 Task: In the Contact  GenesisThompson81@nbcnewyork.com, Log Email with description: 'Received an email from a customer with a support request.'; Add date: '13 August, 2023', attach the document: Contract.pdf. Logged in from softage.1@softage.net
Action: Mouse moved to (81, 55)
Screenshot: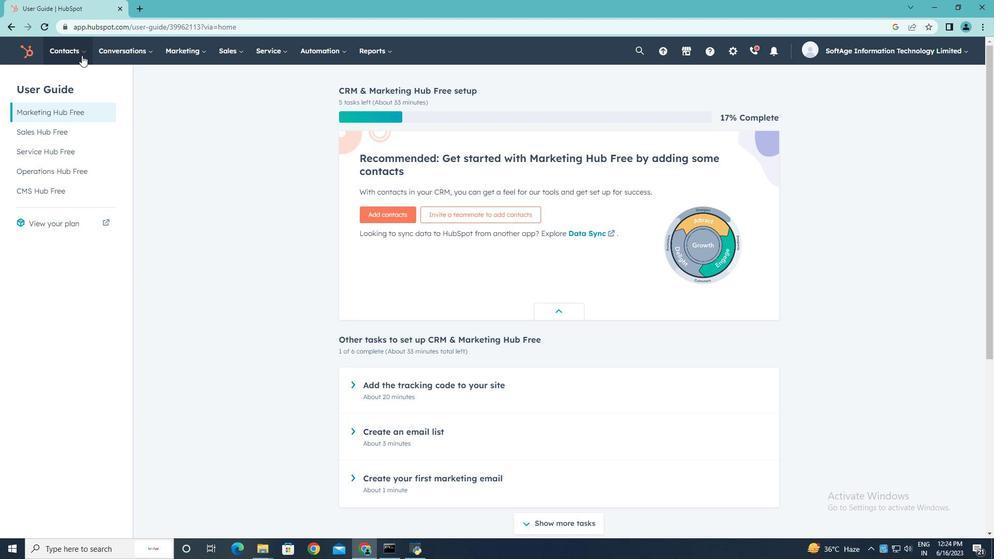 
Action: Mouse pressed left at (81, 55)
Screenshot: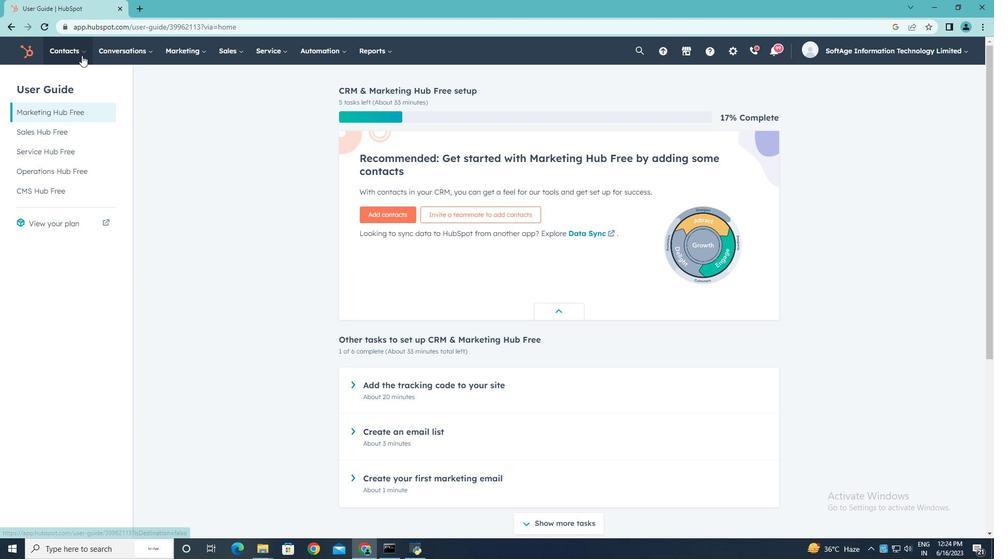 
Action: Mouse moved to (76, 78)
Screenshot: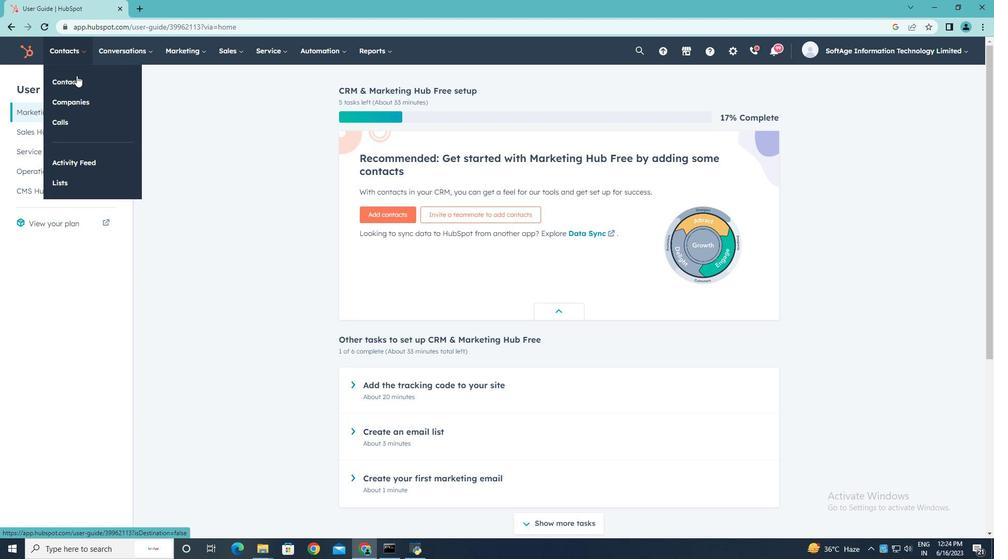 
Action: Mouse pressed left at (76, 78)
Screenshot: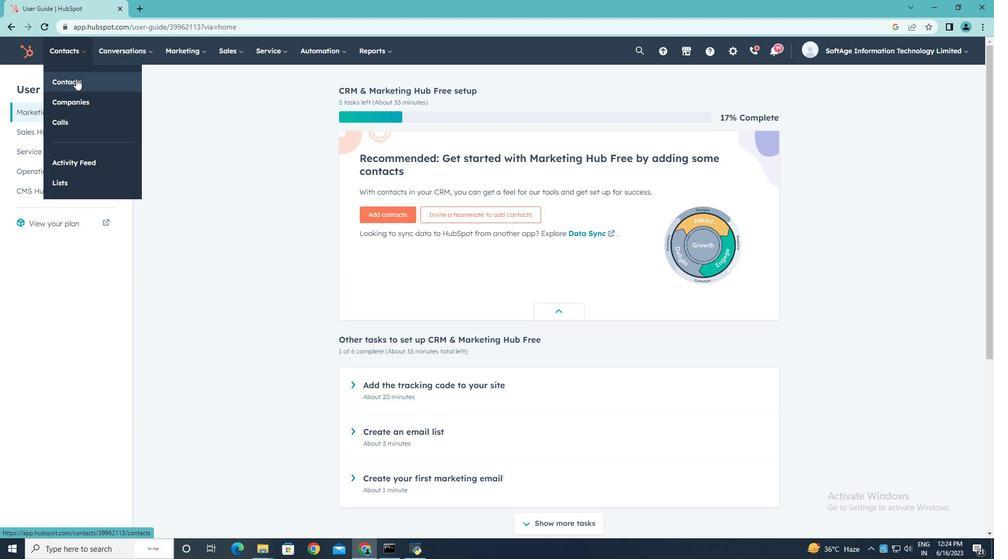 
Action: Mouse moved to (64, 168)
Screenshot: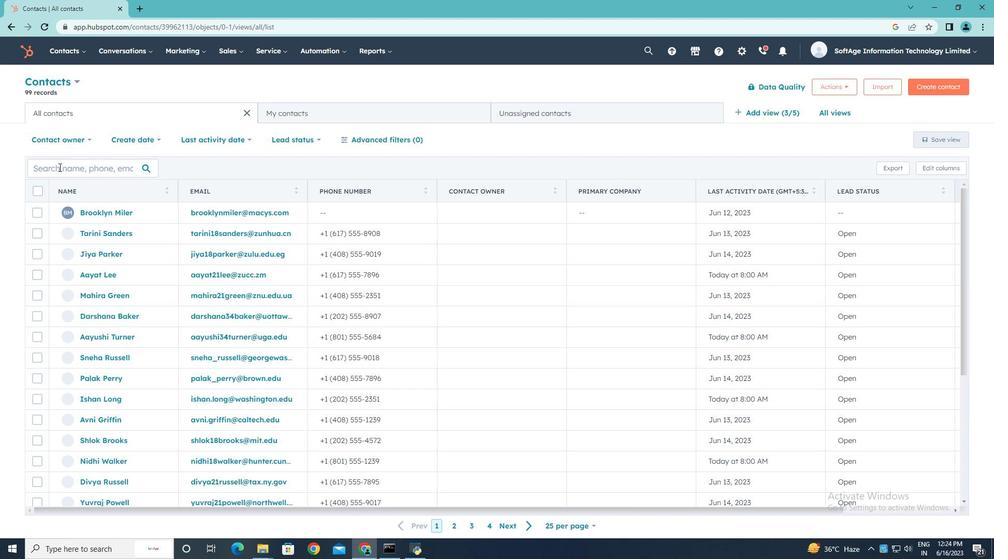 
Action: Mouse pressed left at (64, 168)
Screenshot: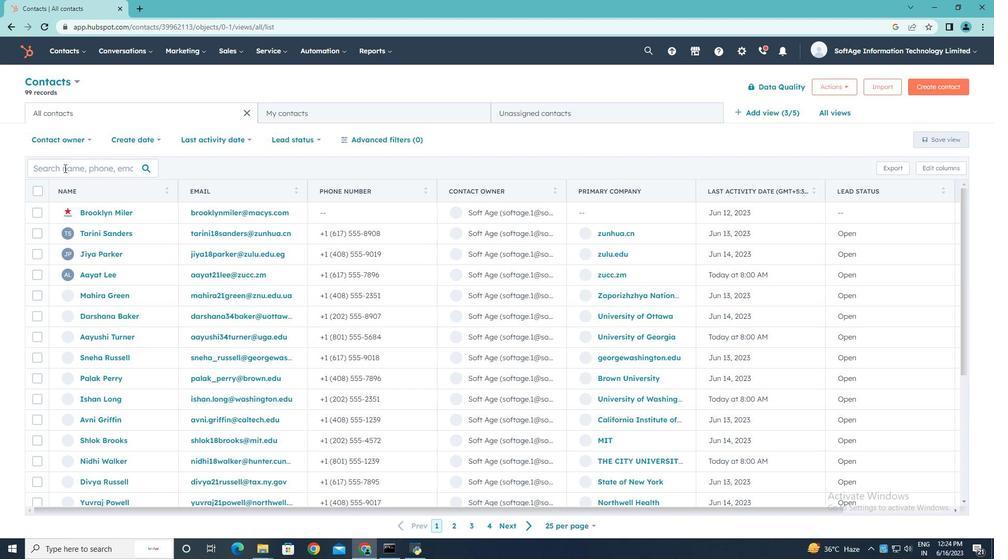 
Action: Mouse moved to (65, 166)
Screenshot: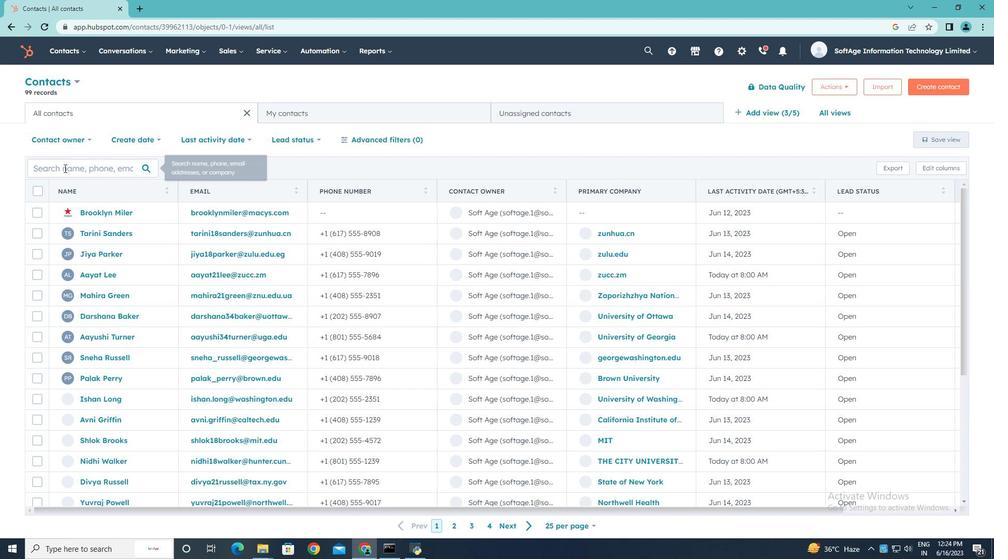 
Action: Key pressed <Key.shift>Genesis<Key.shift>Thompson81<Key.shift>@nbv<Key.backspace>cnewyork.com
Screenshot: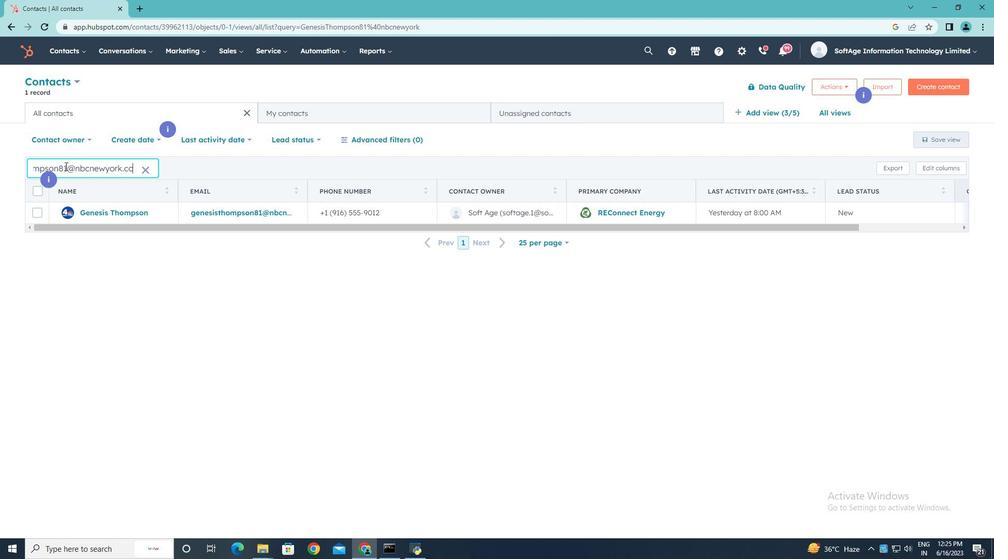 
Action: Mouse moved to (104, 212)
Screenshot: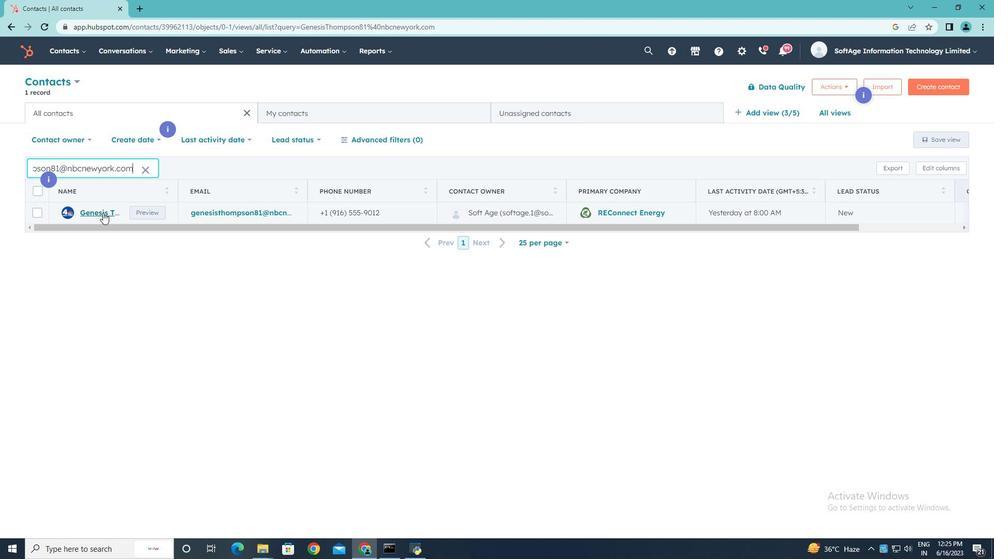 
Action: Mouse pressed left at (104, 212)
Screenshot: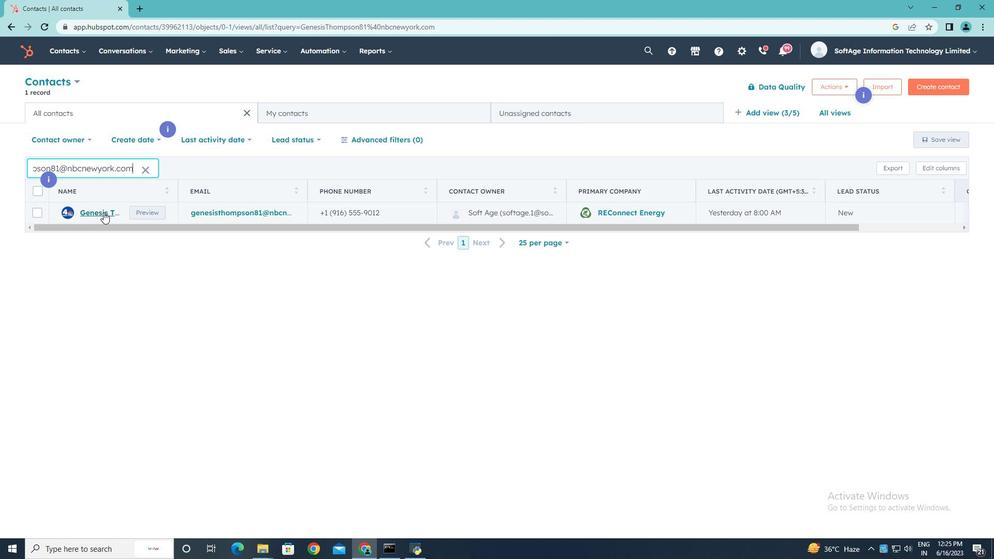 
Action: Mouse moved to (201, 215)
Screenshot: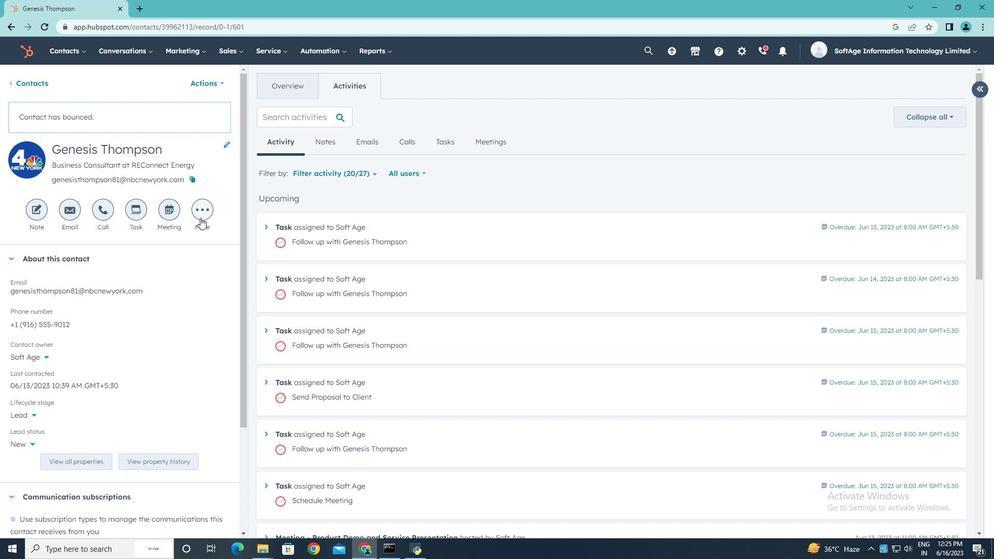 
Action: Mouse pressed left at (201, 215)
Screenshot: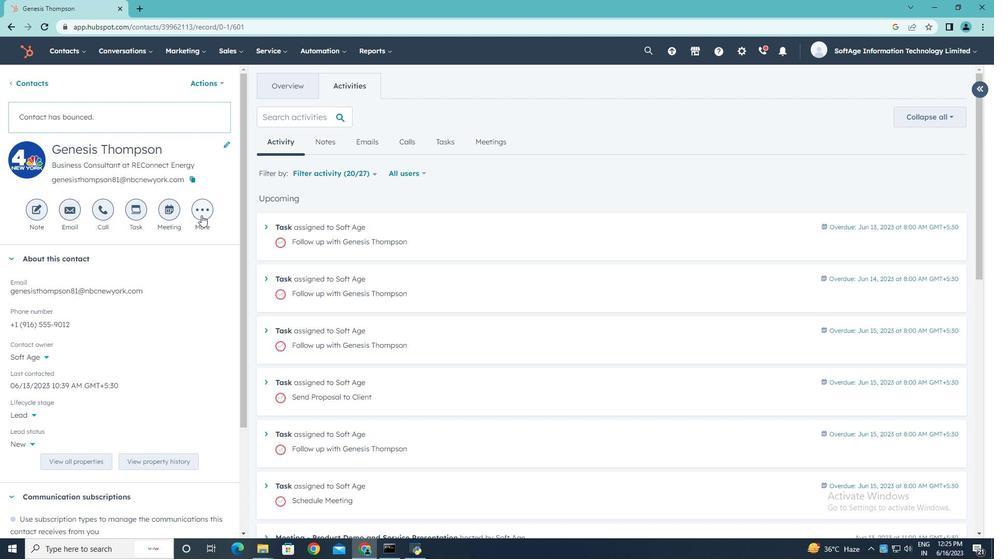
Action: Mouse moved to (189, 337)
Screenshot: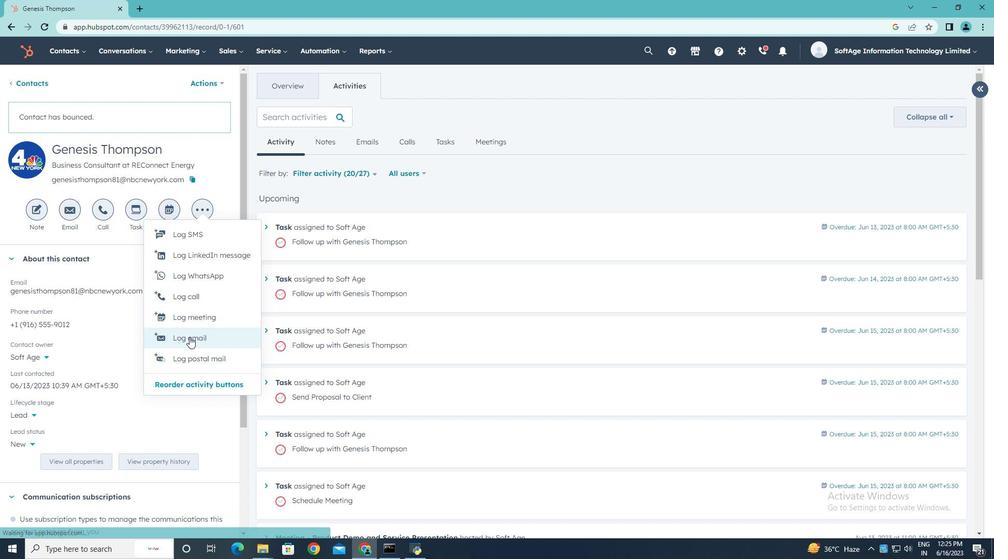 
Action: Mouse pressed left at (189, 337)
Screenshot: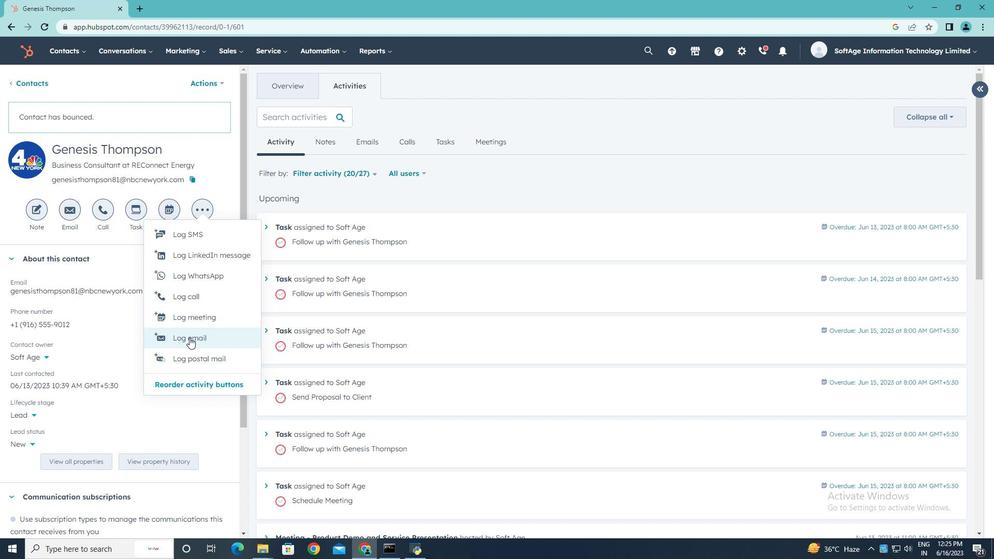 
Action: Key pressed <Key.shift><Key.shift><Key.shift><Key.shift>Received<Key.space>an<Key.space>email<Key.space>from<Key.space>a<Key.space>customer<Key.space>with<Key.space>a<Key.space>suoop<Key.backspace><Key.backspace><Key.backspace>pport<Key.space>request.
Screenshot: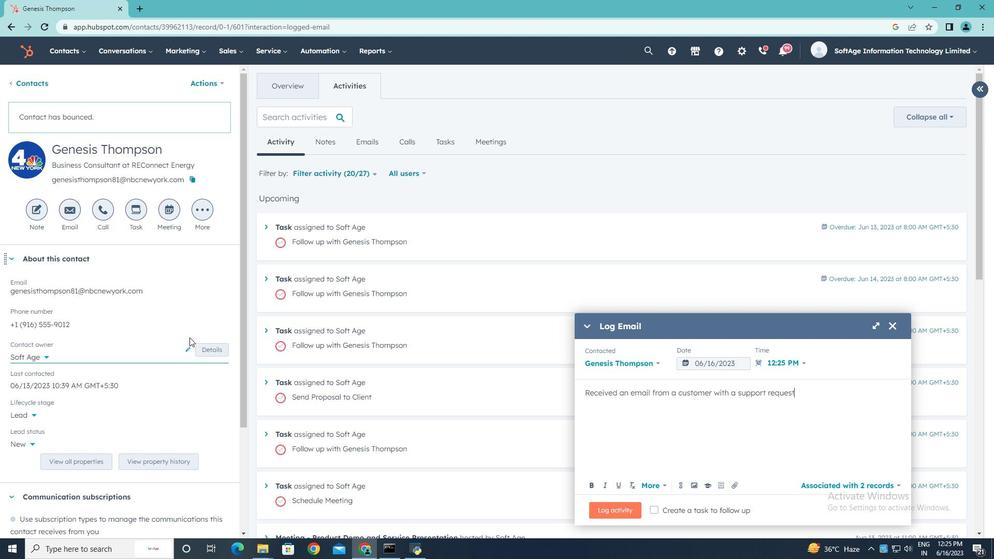 
Action: Mouse moved to (745, 365)
Screenshot: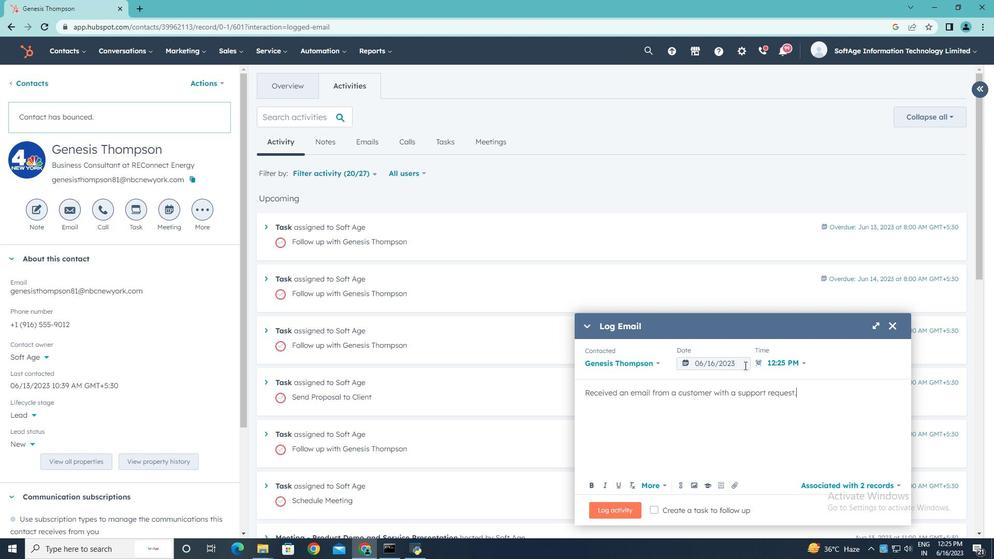 
Action: Mouse pressed left at (745, 365)
Screenshot: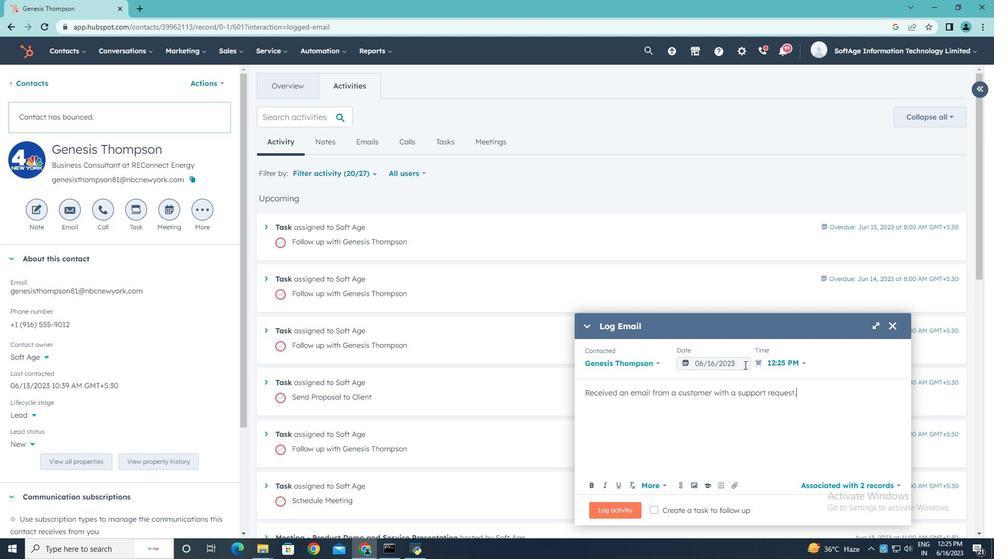 
Action: Mouse moved to (812, 198)
Screenshot: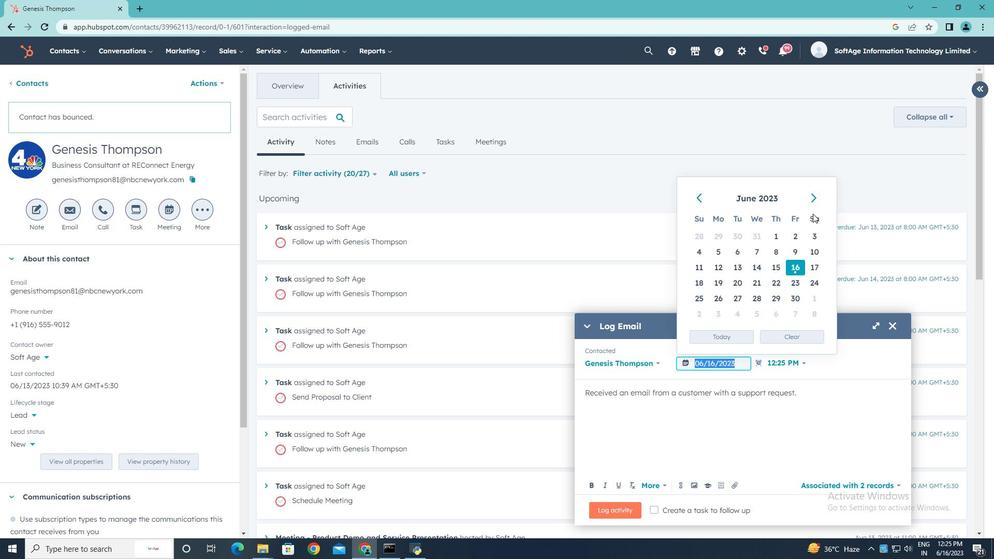 
Action: Mouse pressed left at (812, 198)
Screenshot: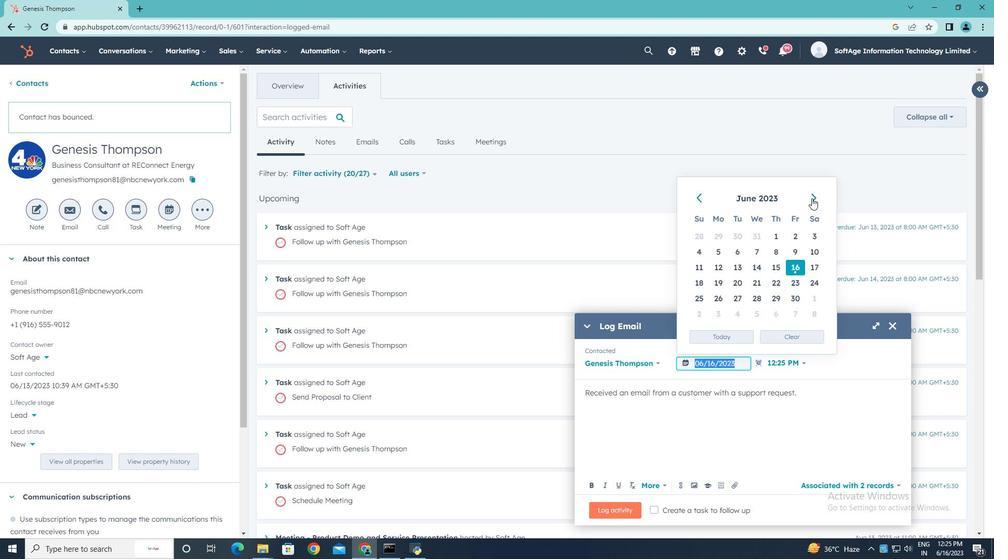 
Action: Mouse pressed left at (812, 198)
Screenshot: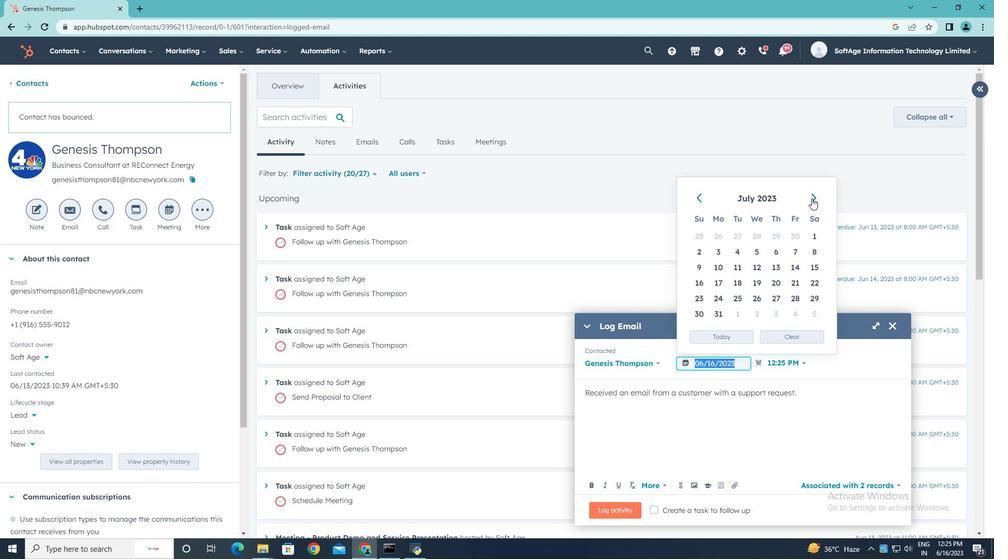 
Action: Mouse moved to (696, 266)
Screenshot: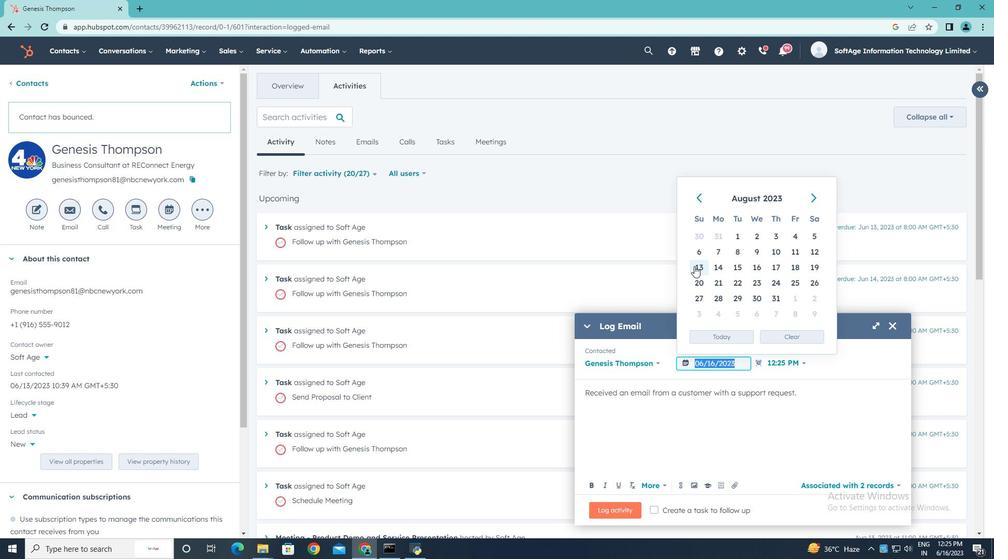 
Action: Mouse pressed left at (696, 266)
Screenshot: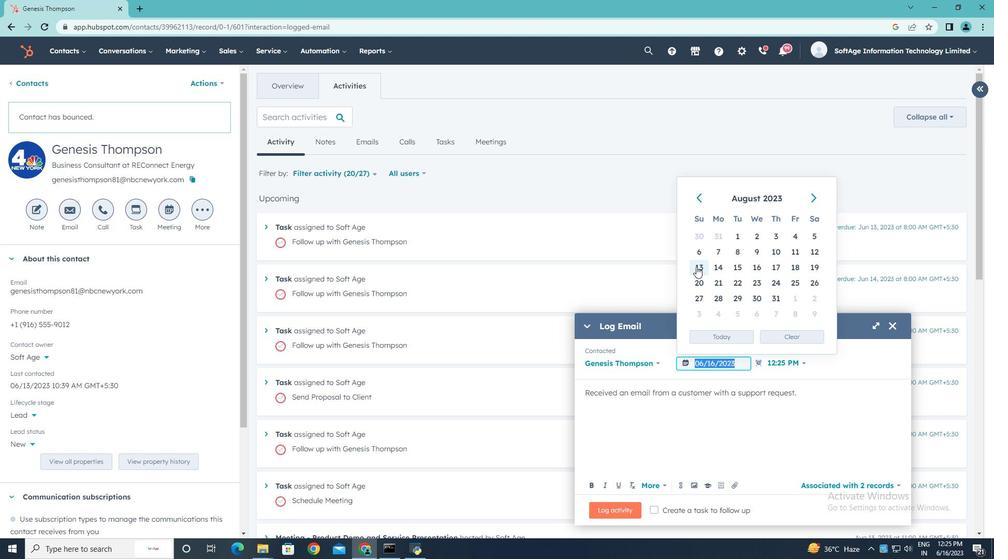 
Action: Mouse moved to (739, 487)
Screenshot: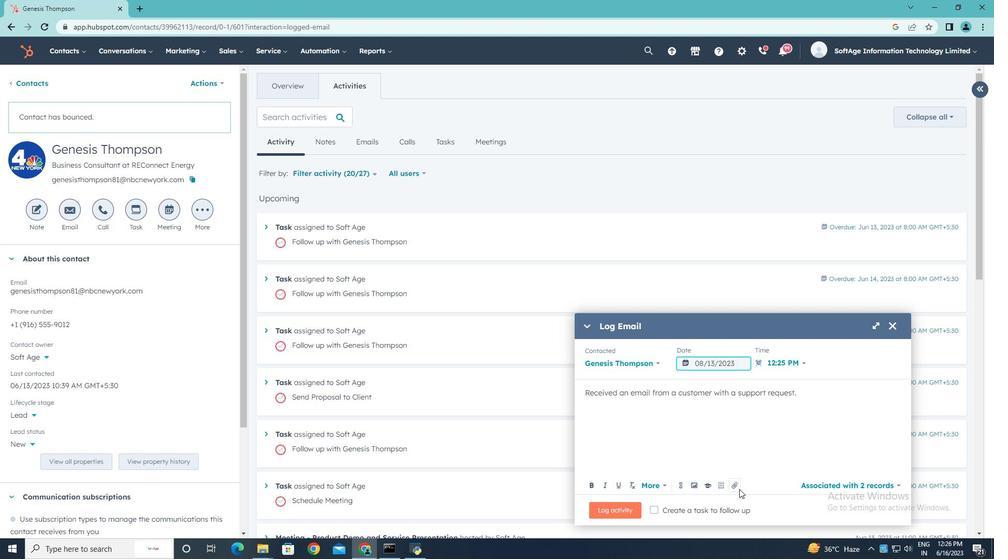 
Action: Mouse pressed left at (739, 487)
Screenshot: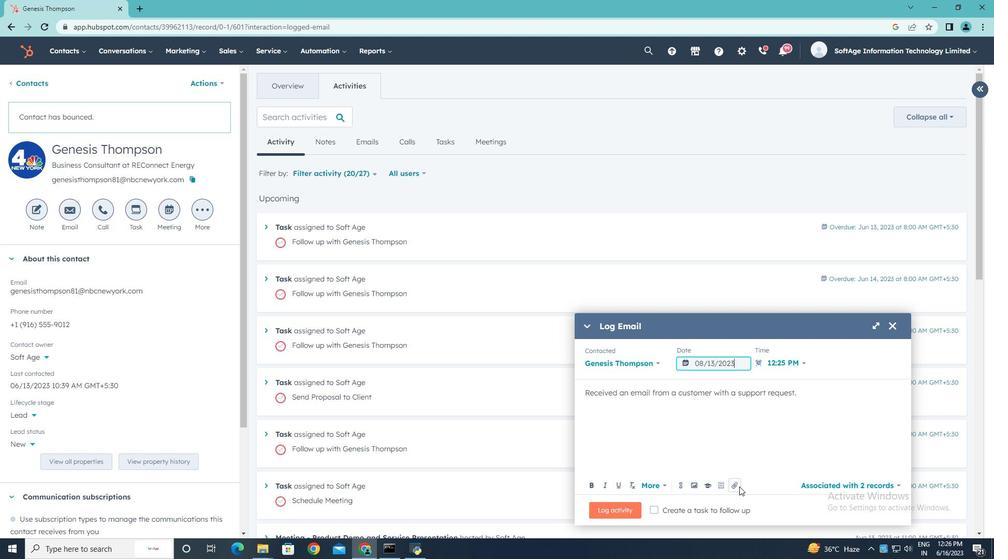 
Action: Mouse moved to (740, 458)
Screenshot: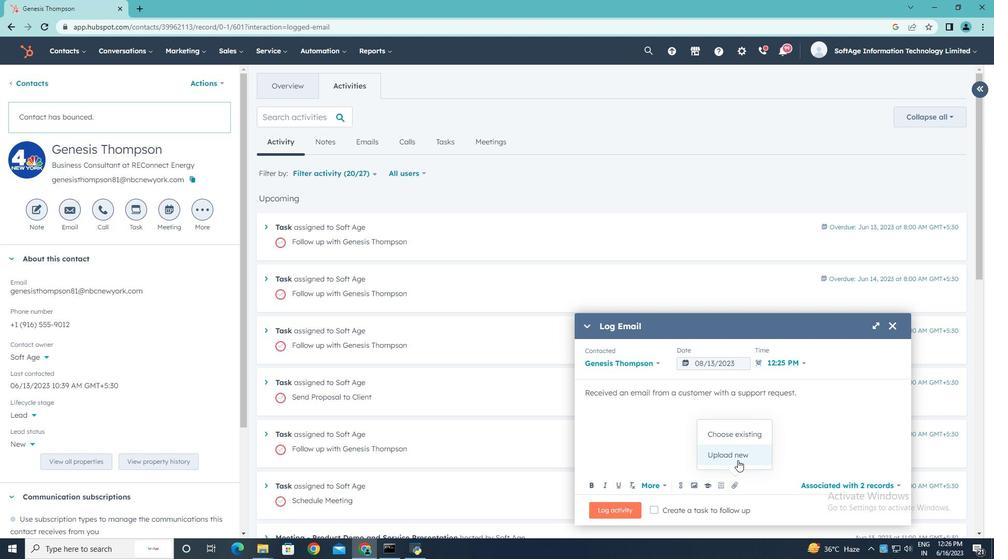 
Action: Mouse pressed left at (740, 458)
Screenshot: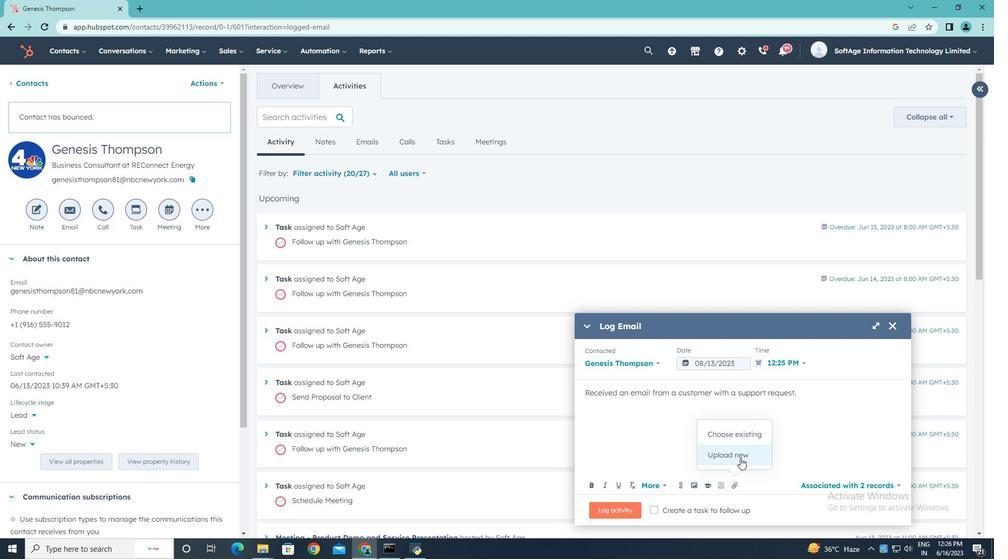 
Action: Mouse moved to (258, 104)
Screenshot: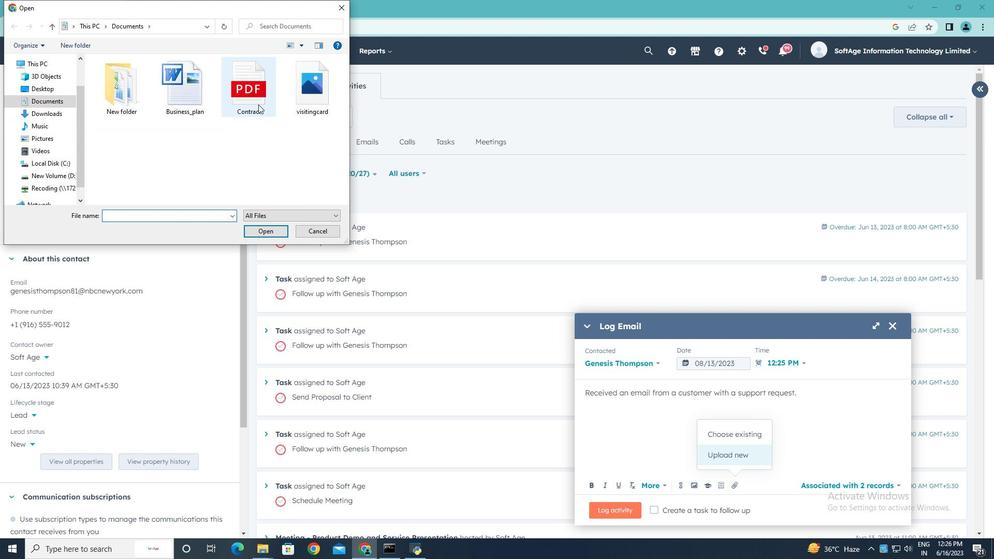 
Action: Mouse pressed left at (258, 104)
Screenshot: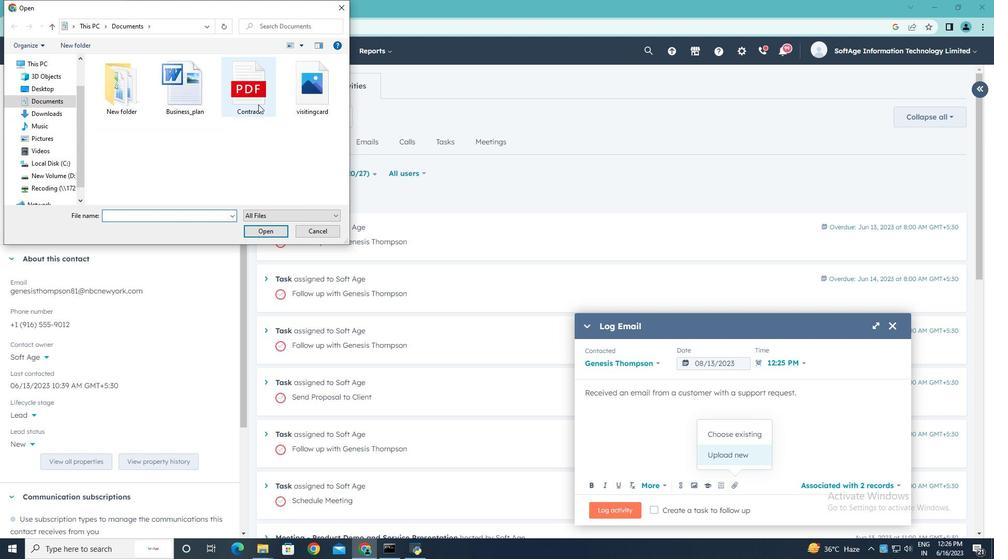
Action: Mouse moved to (269, 233)
Screenshot: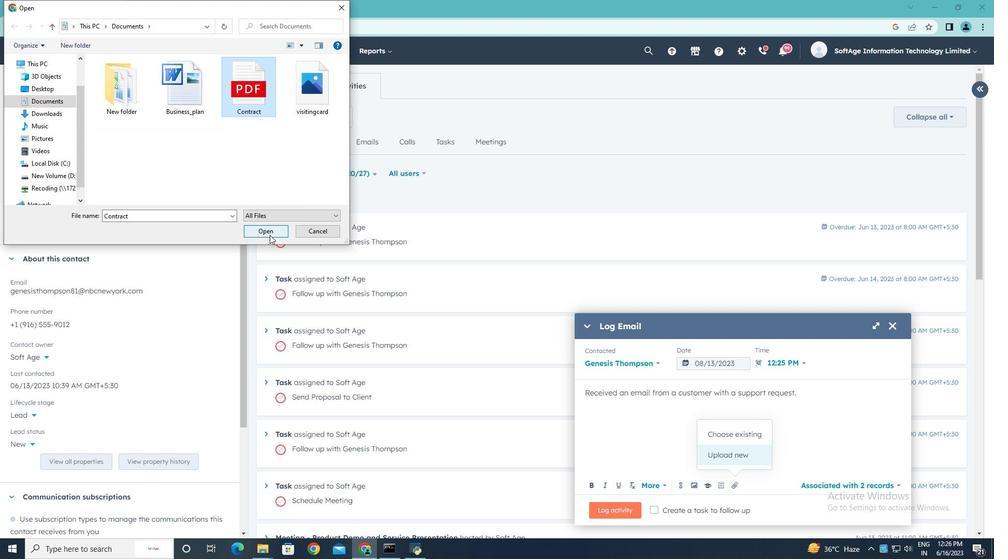 
Action: Mouse pressed left at (269, 233)
Screenshot: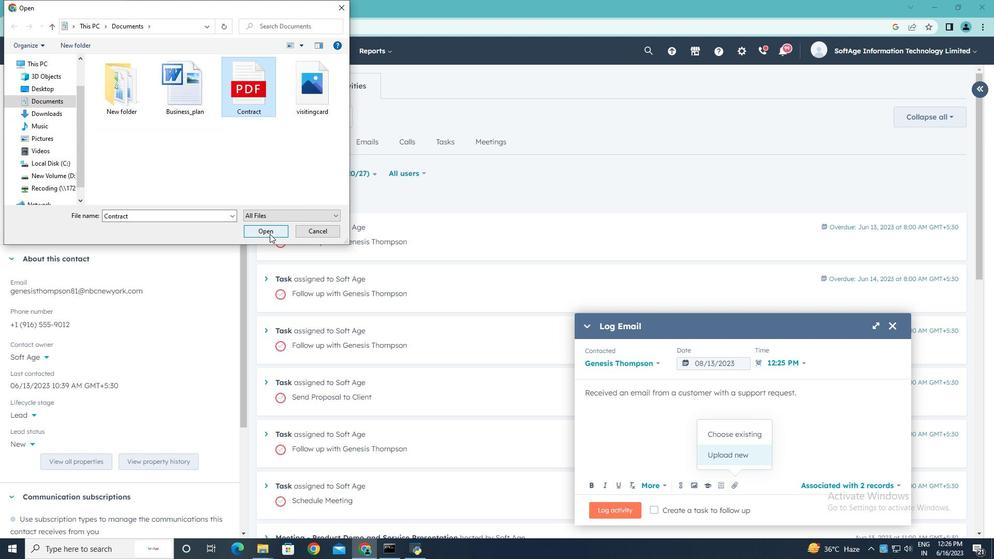 
Action: Mouse moved to (618, 511)
Screenshot: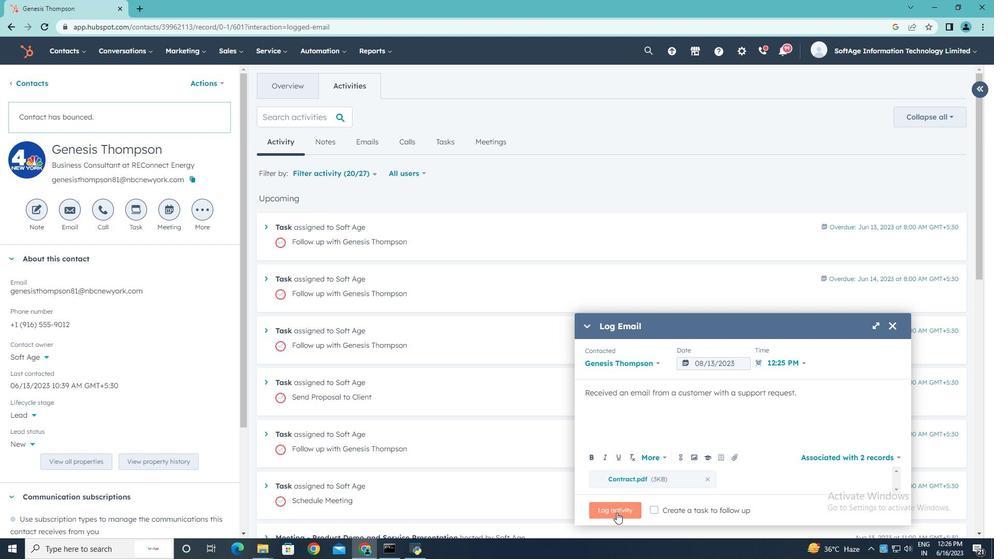 
Action: Mouse pressed left at (618, 511)
Screenshot: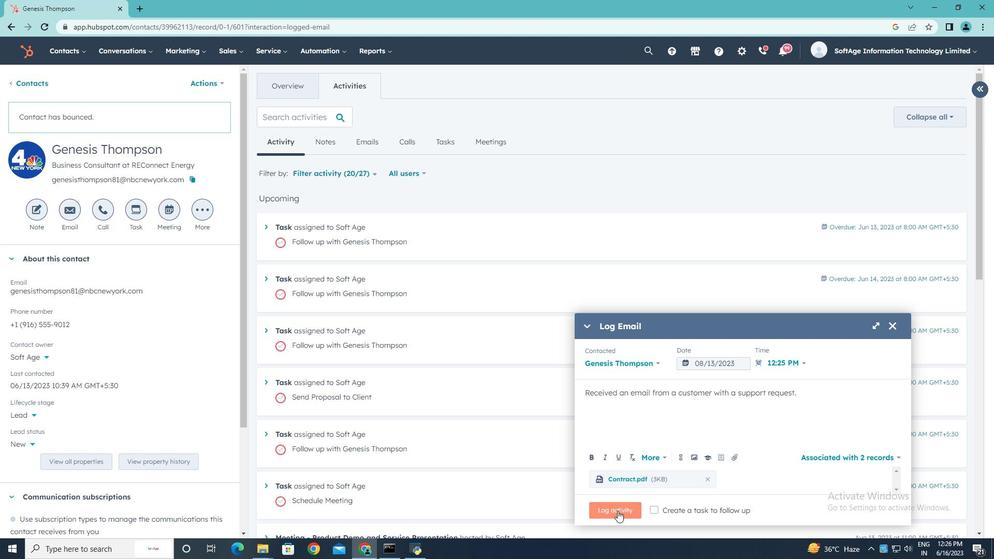 
